Task: Clear the last 7 days site settings.
Action: Mouse moved to (938, 31)
Screenshot: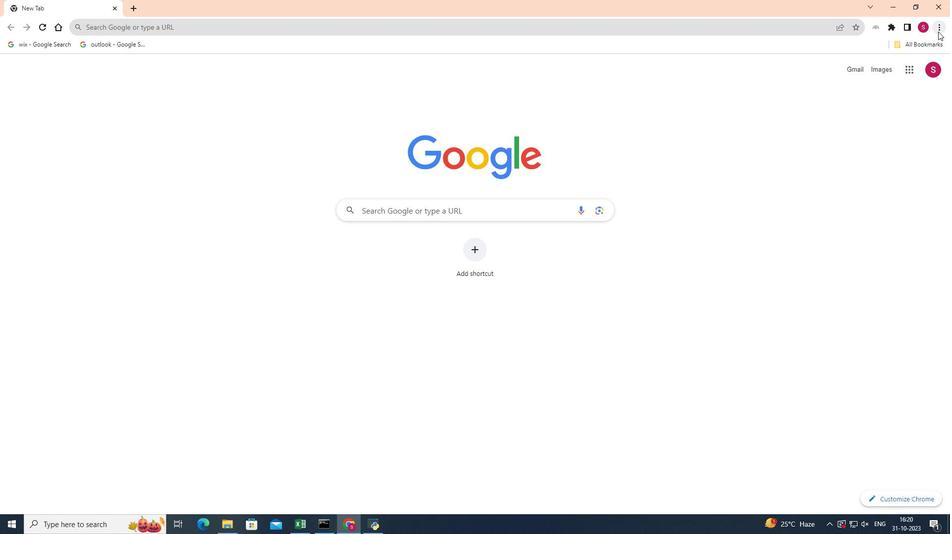 
Action: Mouse pressed left at (938, 31)
Screenshot: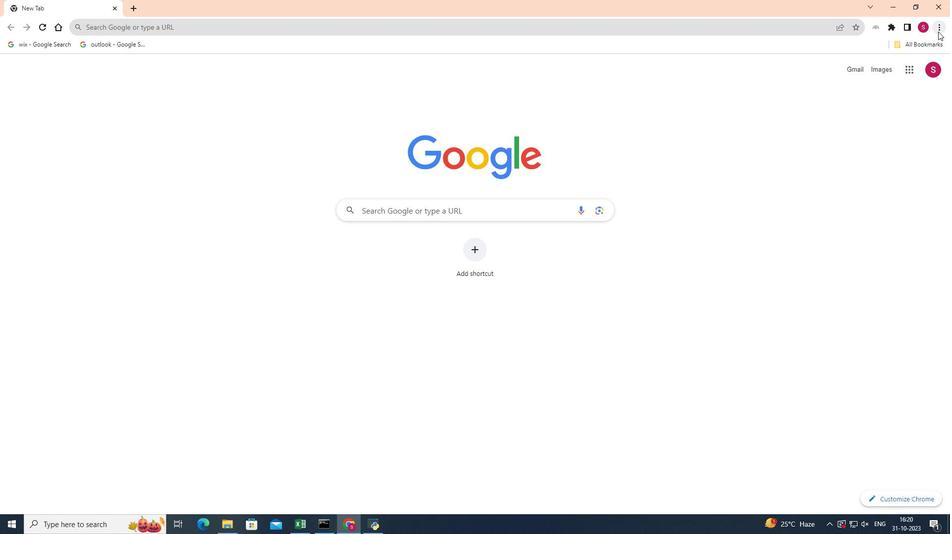 
Action: Mouse moved to (841, 176)
Screenshot: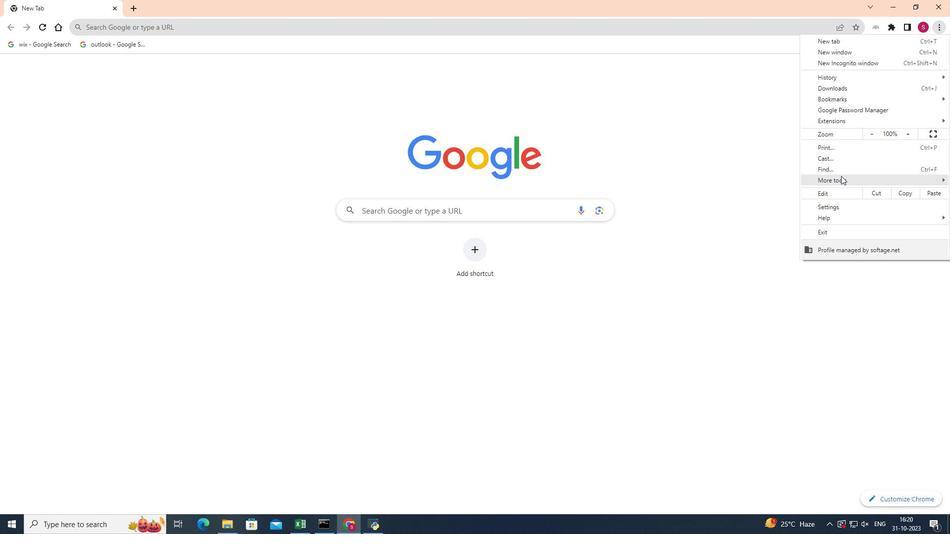 
Action: Mouse pressed left at (841, 176)
Screenshot: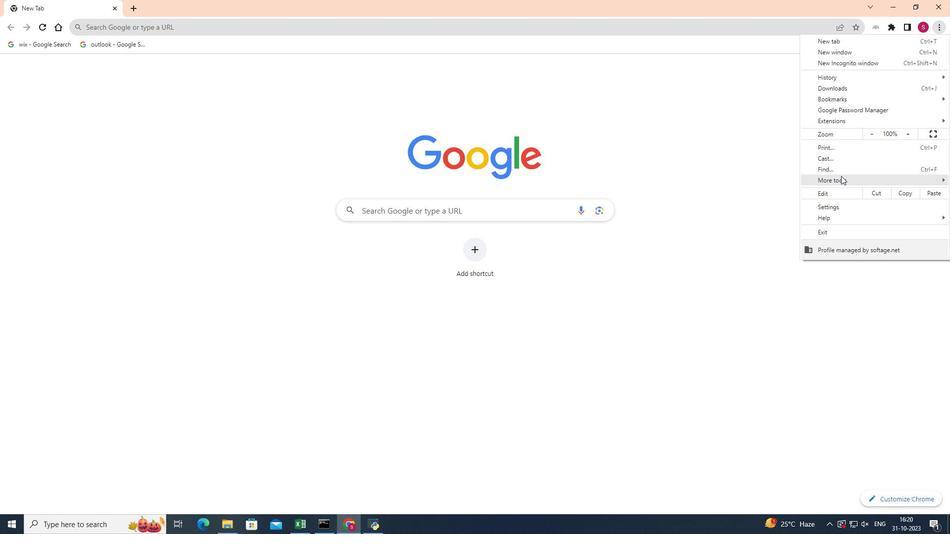
Action: Mouse moved to (749, 217)
Screenshot: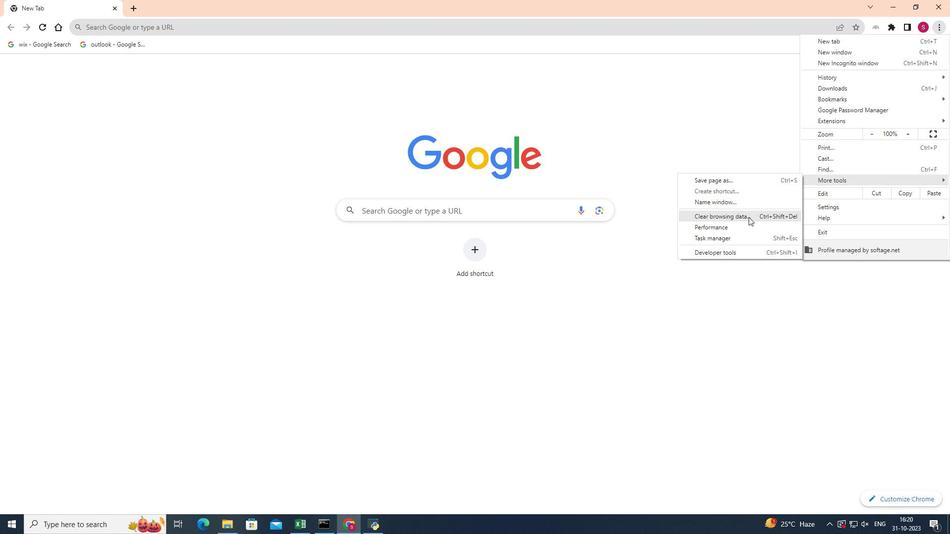 
Action: Mouse pressed left at (749, 217)
Screenshot: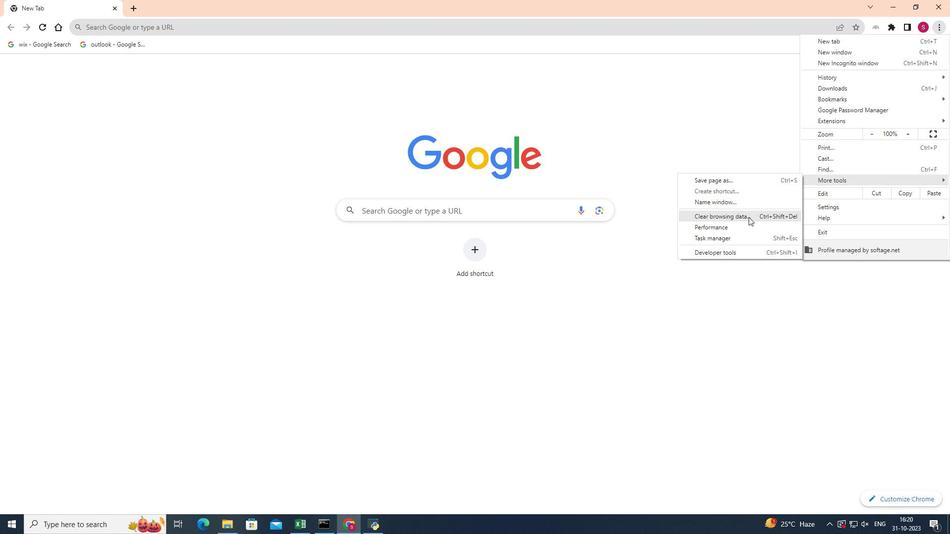 
Action: Mouse moved to (537, 157)
Screenshot: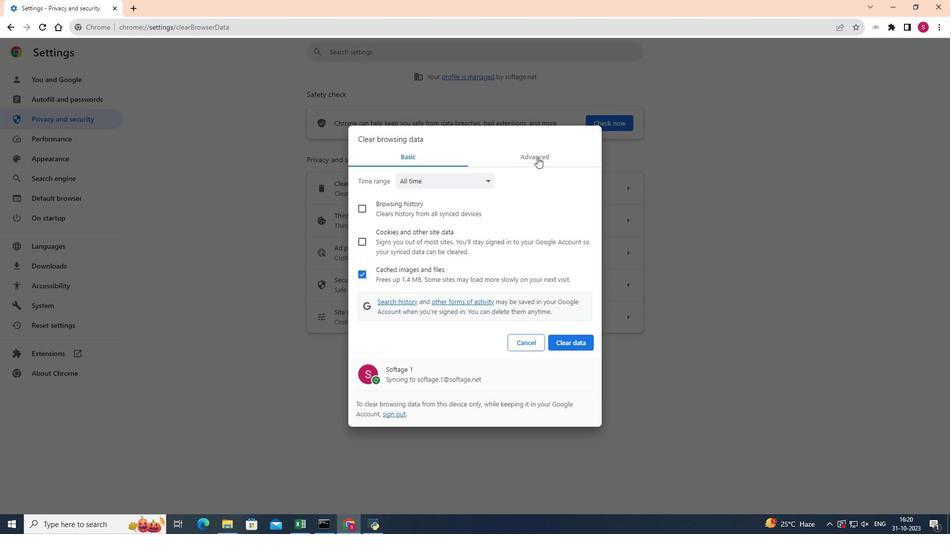 
Action: Mouse pressed left at (537, 157)
Screenshot: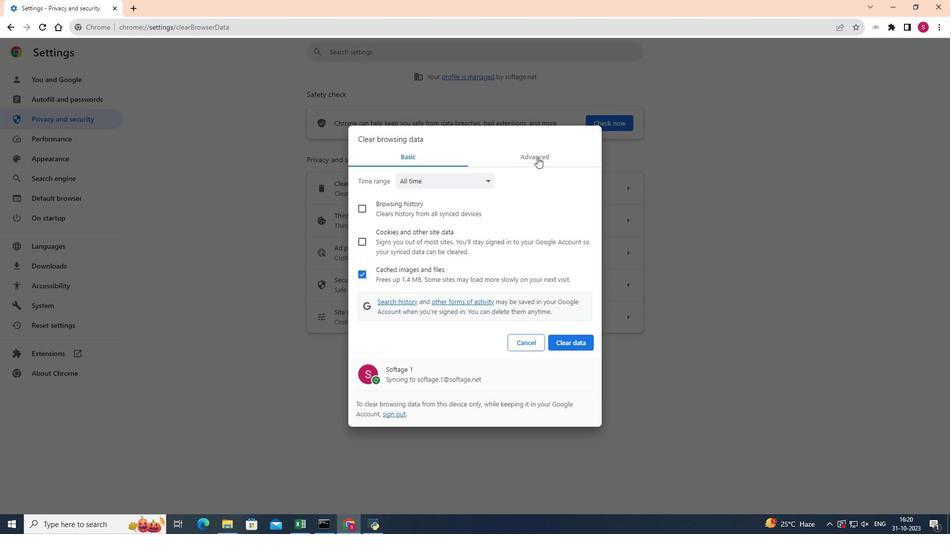 
Action: Mouse moved to (483, 175)
Screenshot: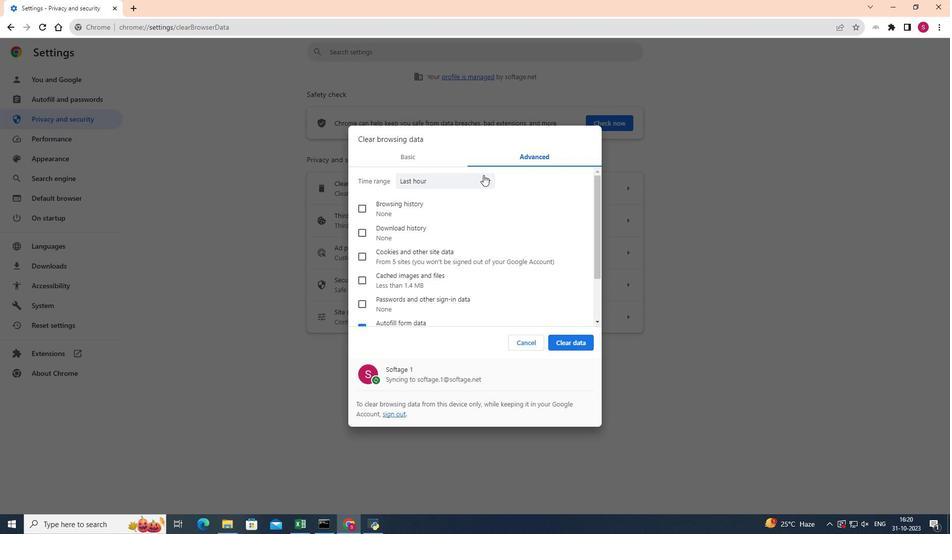 
Action: Mouse pressed left at (483, 175)
Screenshot: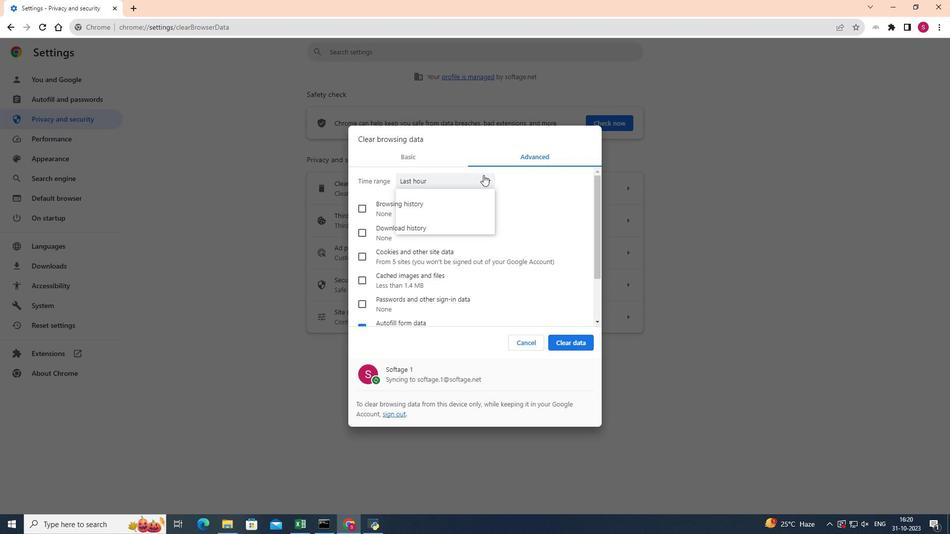
Action: Mouse moved to (429, 211)
Screenshot: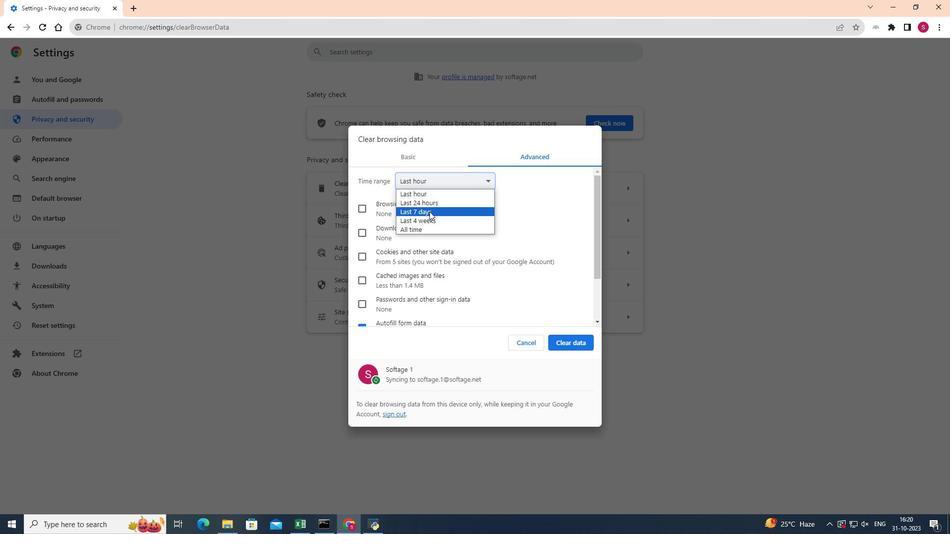 
Action: Mouse pressed left at (429, 211)
Screenshot: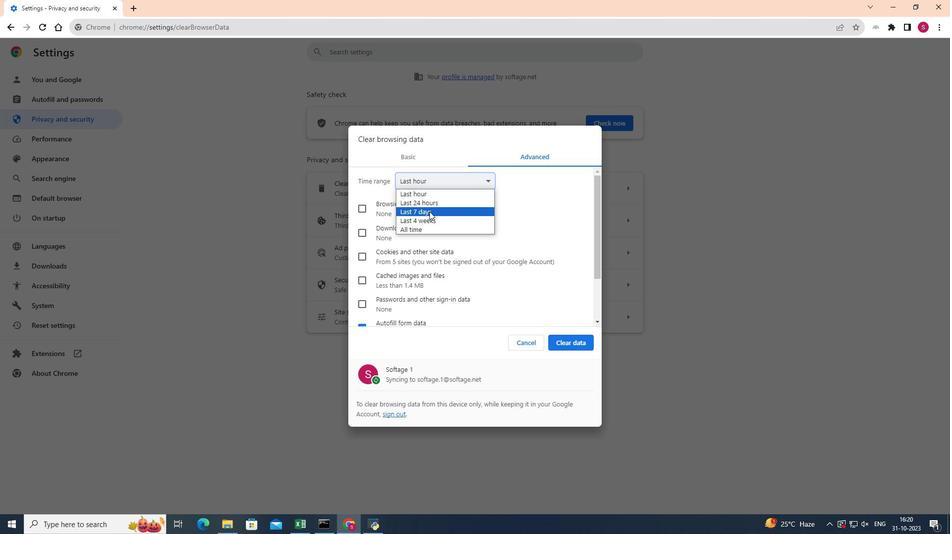 
Action: Mouse moved to (431, 215)
Screenshot: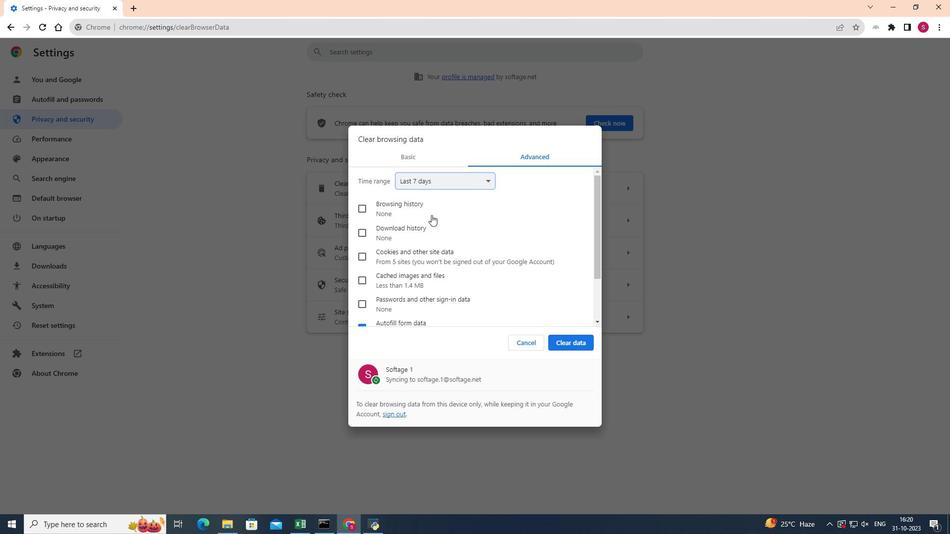 
Action: Mouse scrolled (431, 214) with delta (0, 0)
Screenshot: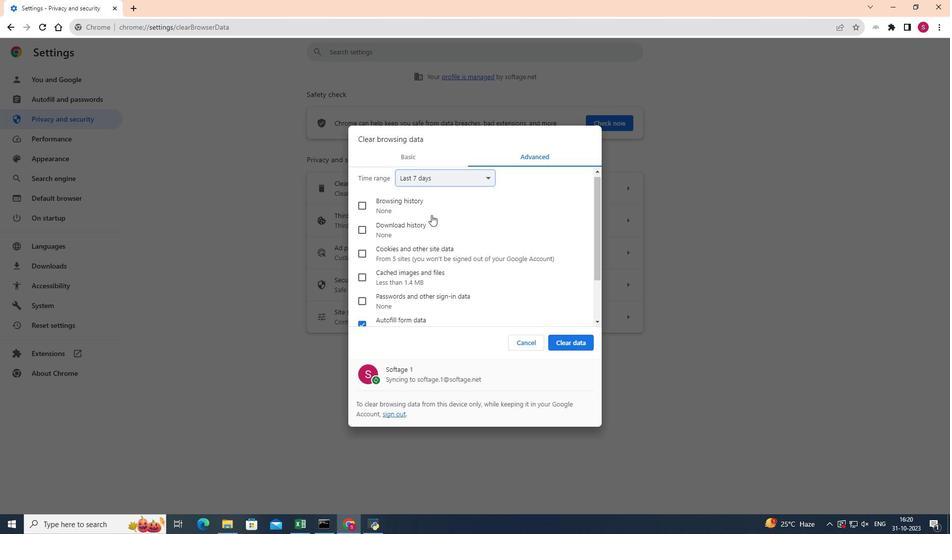 
Action: Mouse moved to (359, 279)
Screenshot: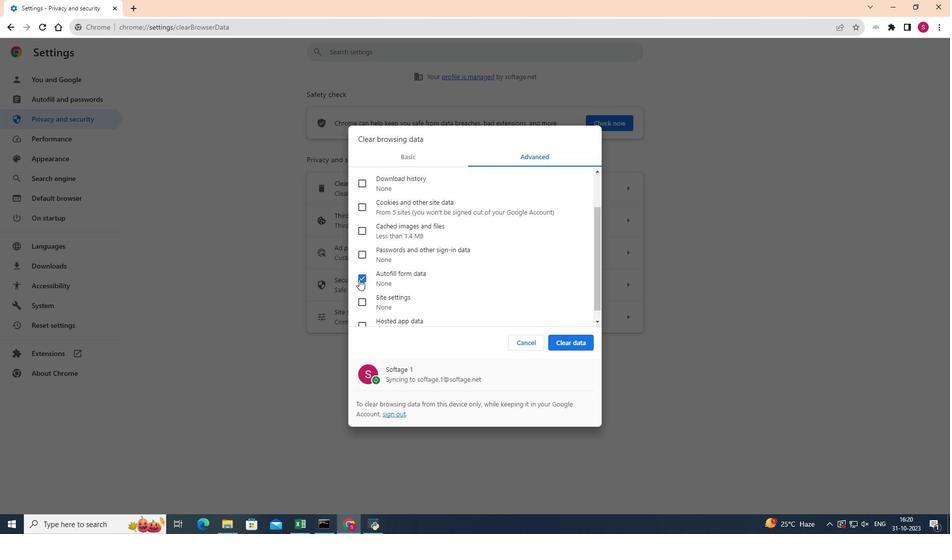 
Action: Mouse pressed left at (359, 279)
Screenshot: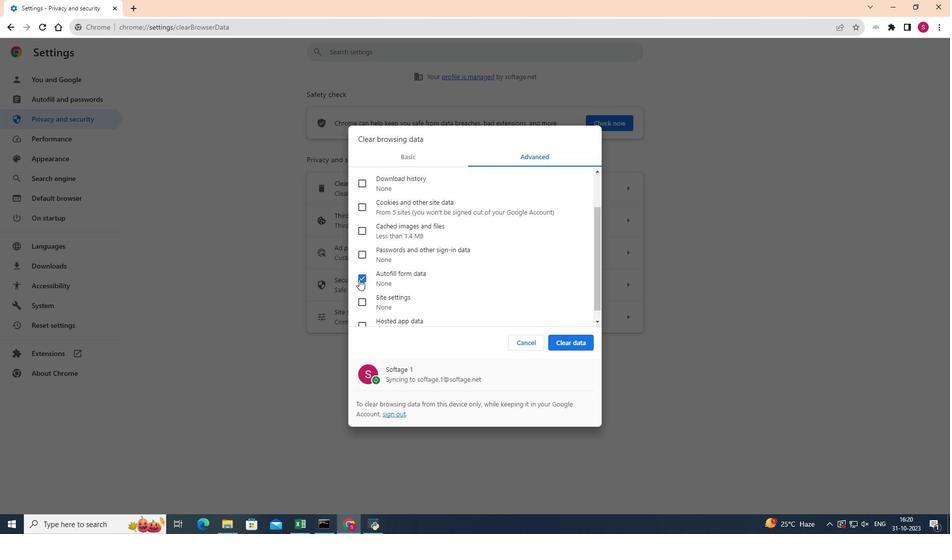 
Action: Mouse moved to (362, 302)
Screenshot: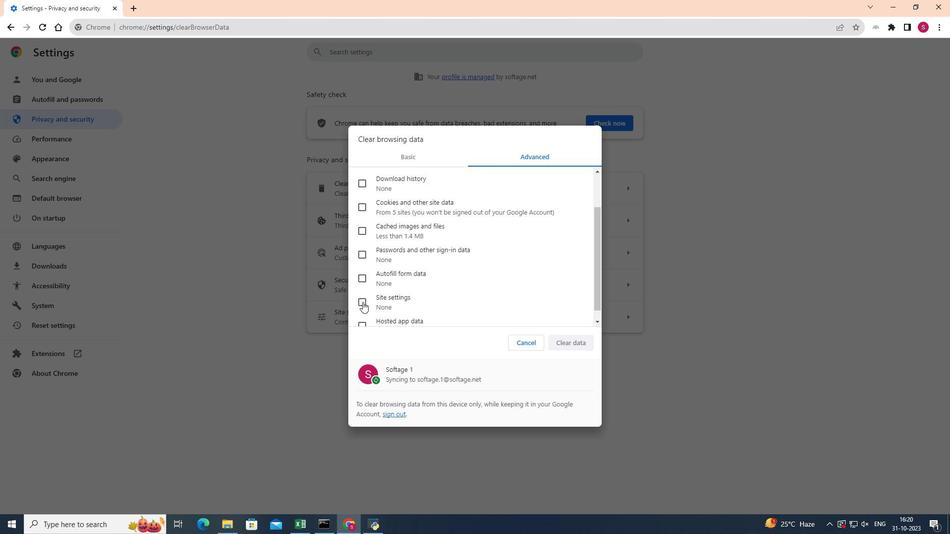 
Action: Mouse pressed left at (362, 302)
Screenshot: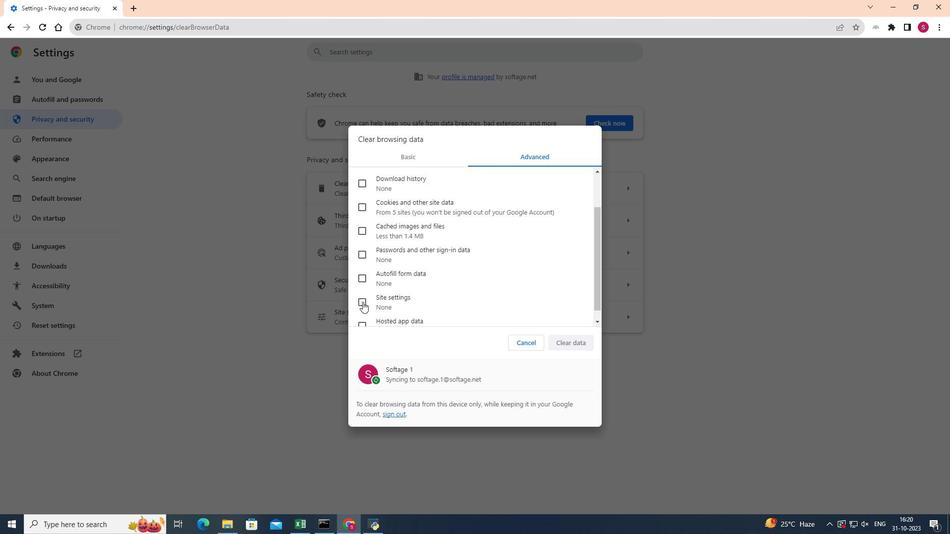 
Action: Mouse moved to (565, 343)
Screenshot: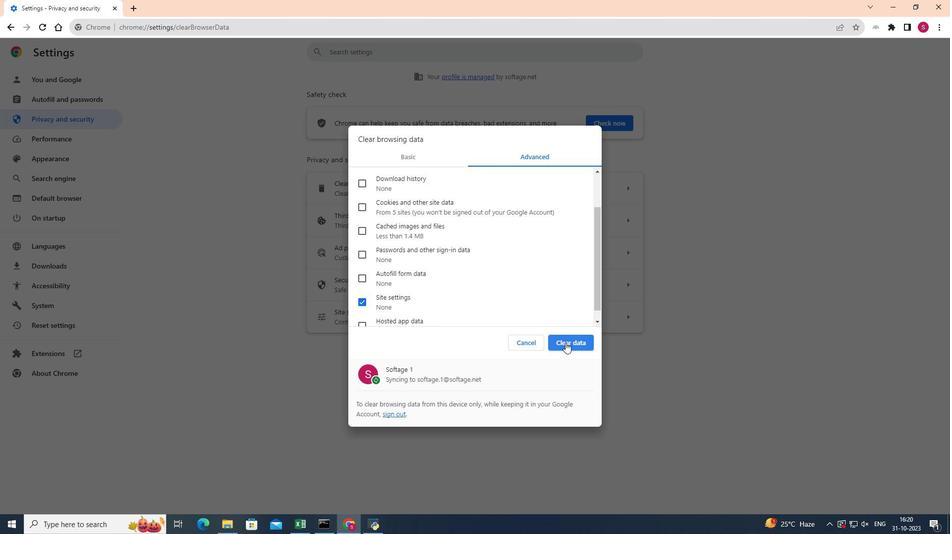 
Action: Mouse pressed left at (565, 343)
Screenshot: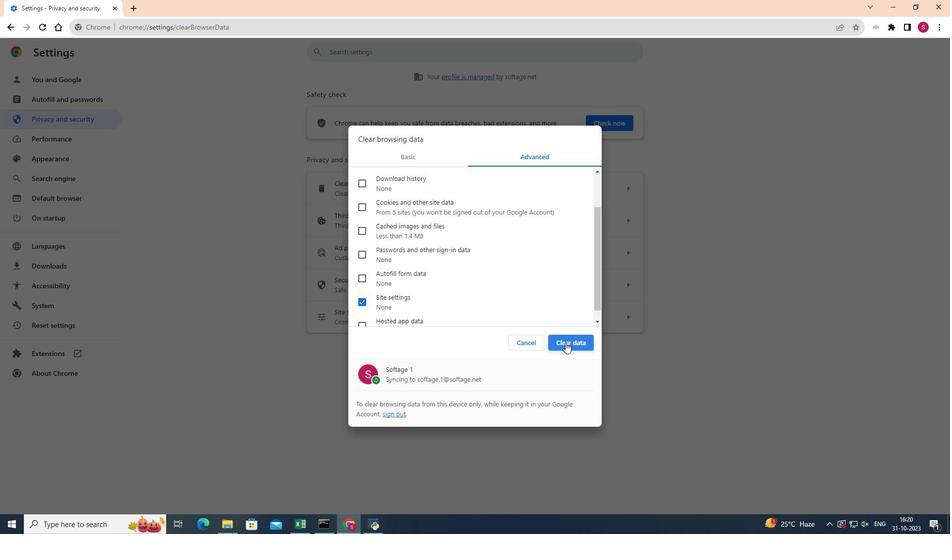 
